Task: Create a task  Create a new online platform for online nutrition coaching , assign it to team member softage.4@softage.net in the project BlueChipper and update the status of the task to  On Track  , set the priority of the task to Low
Action: Mouse moved to (70, 47)
Screenshot: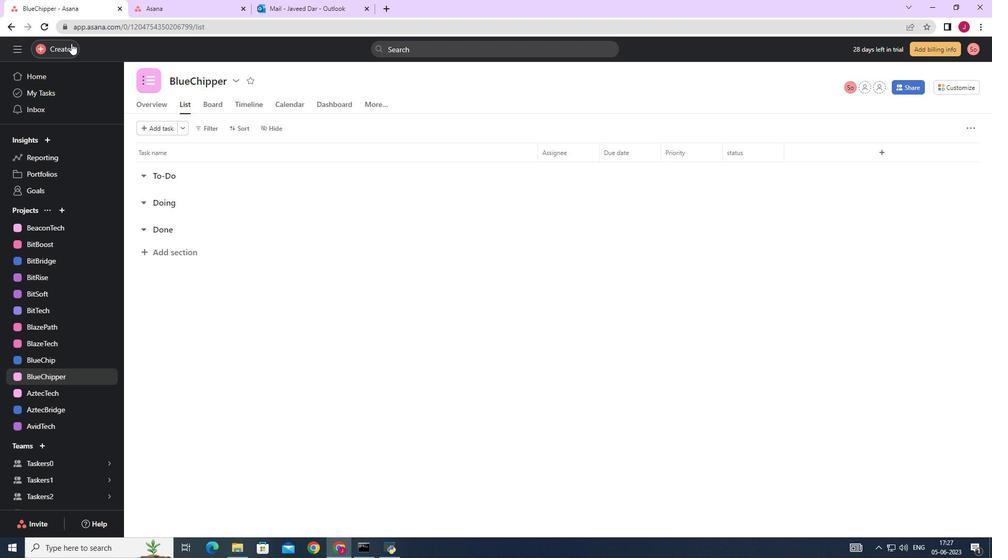 
Action: Mouse pressed left at (70, 47)
Screenshot: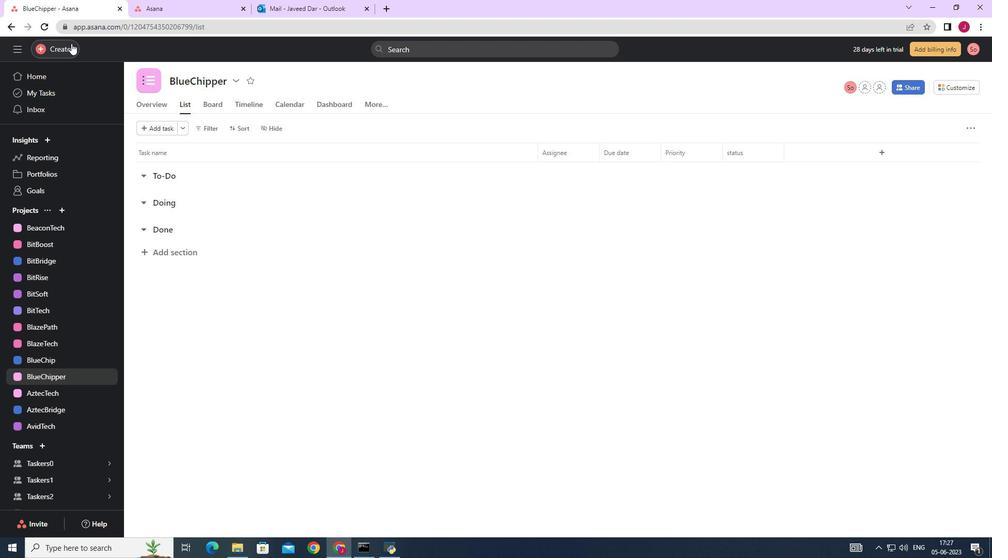 
Action: Mouse moved to (130, 53)
Screenshot: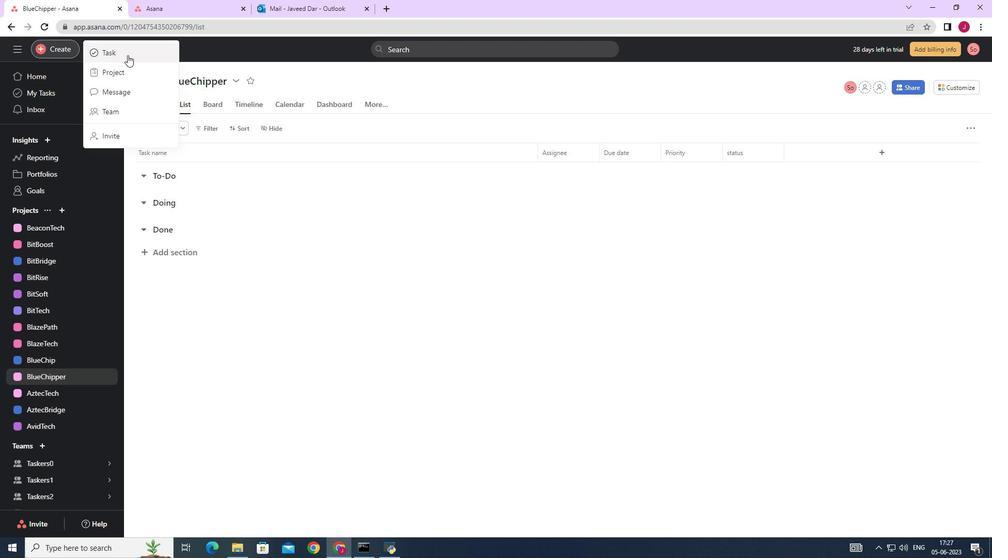 
Action: Mouse pressed left at (130, 53)
Screenshot: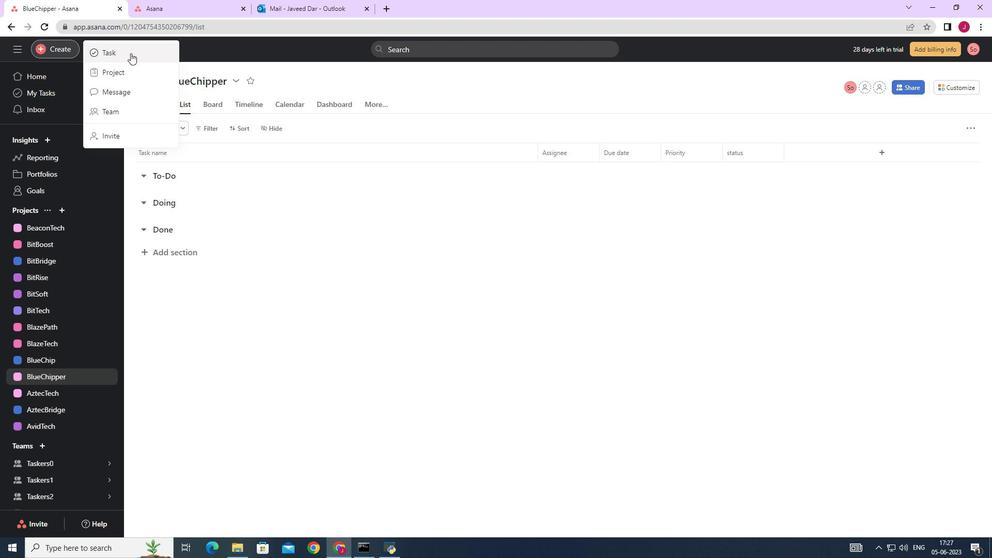 
Action: Mouse moved to (785, 343)
Screenshot: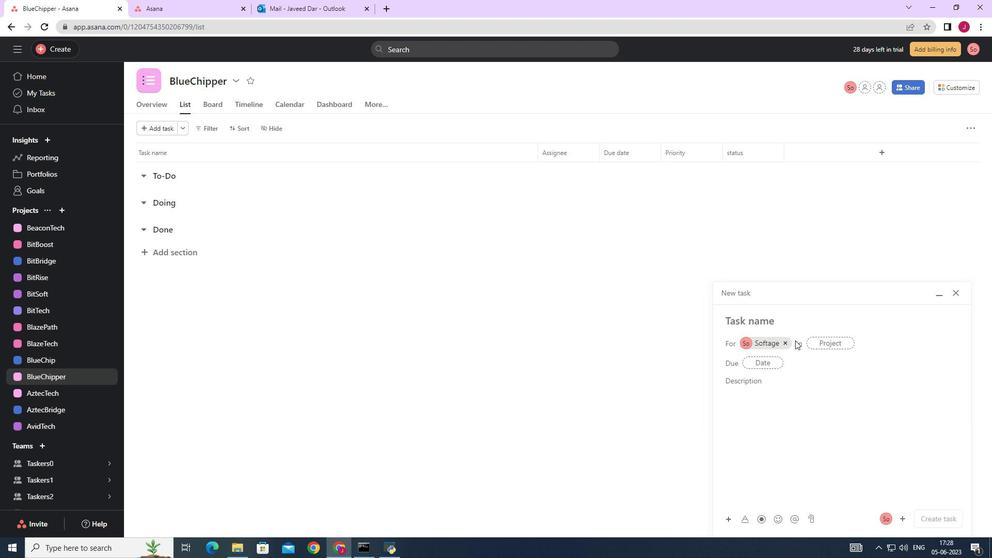 
Action: Mouse pressed left at (785, 343)
Screenshot: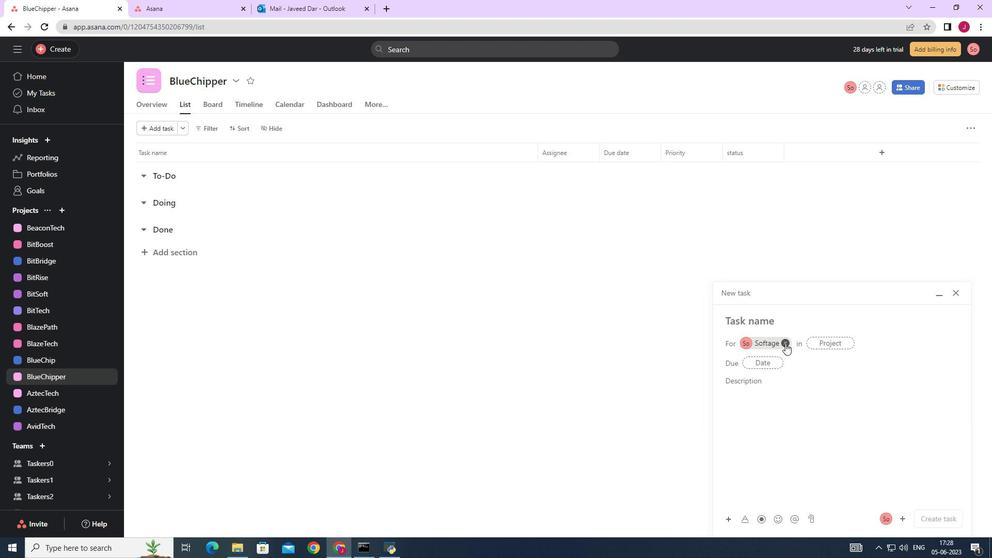
Action: Mouse moved to (737, 318)
Screenshot: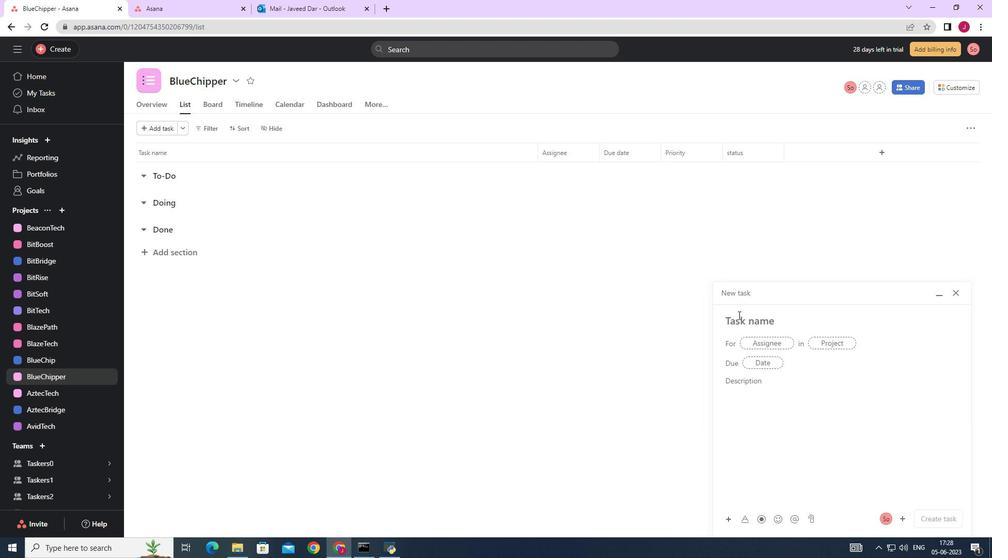 
Action: Mouse pressed left at (737, 318)
Screenshot: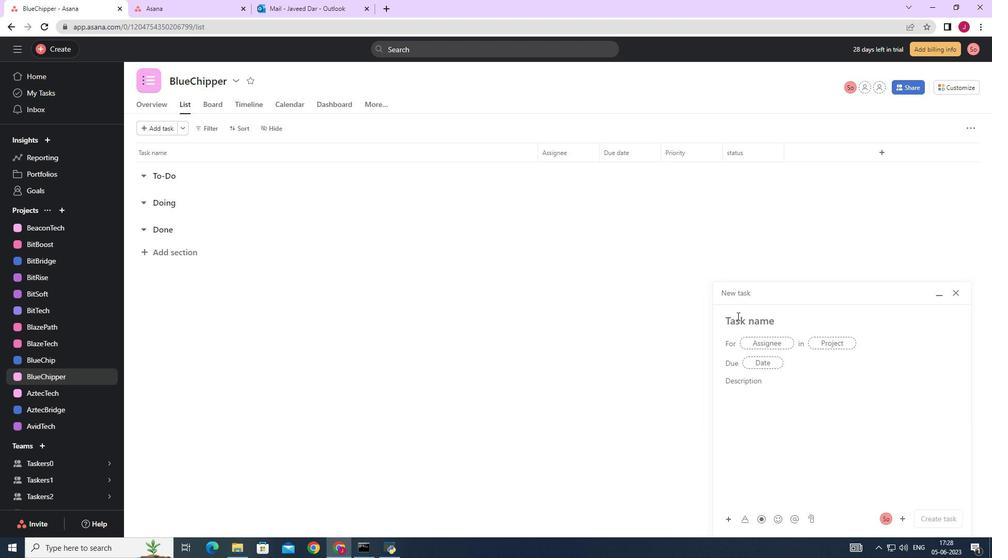 
Action: Key pressed <Key.caps_lock>C<Key.caps_lock>reate<Key.space>a<Key.space>new<Key.space>online<Key.space>platform<Key.space>for<Key.space>online<Key.space>nutition<Key.space><Key.left><Key.left><Key.left><Key.left><Key.left><Key.left>r<Key.right><Key.right><Key.right><Key.right><Key.right><Key.space>coaching,<Key.space>
Screenshot: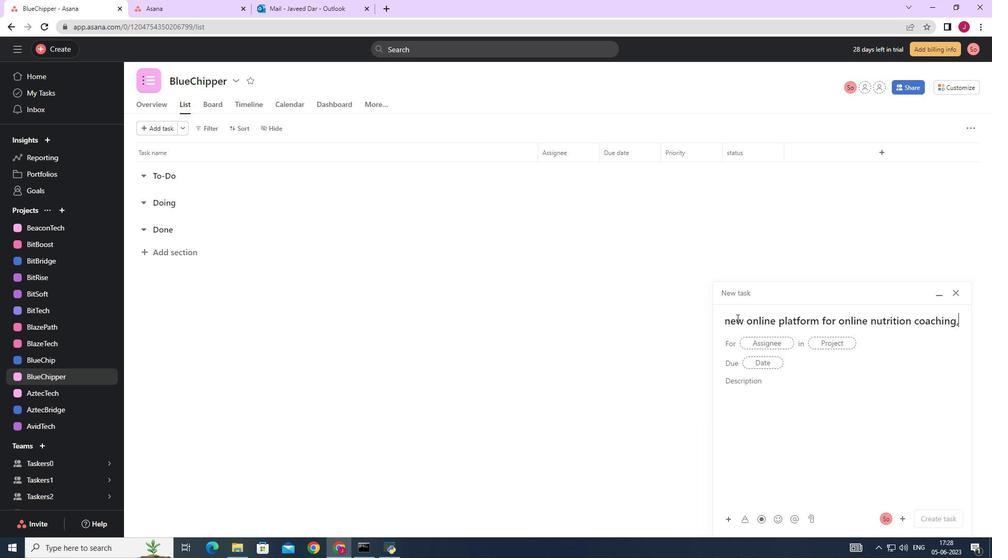 
Action: Mouse moved to (774, 343)
Screenshot: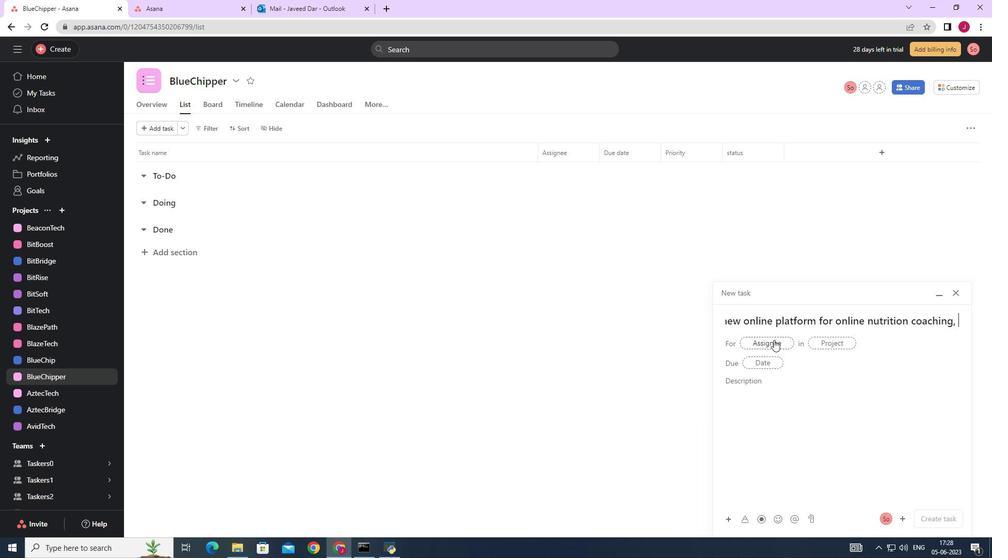 
Action: Mouse pressed left at (774, 343)
Screenshot: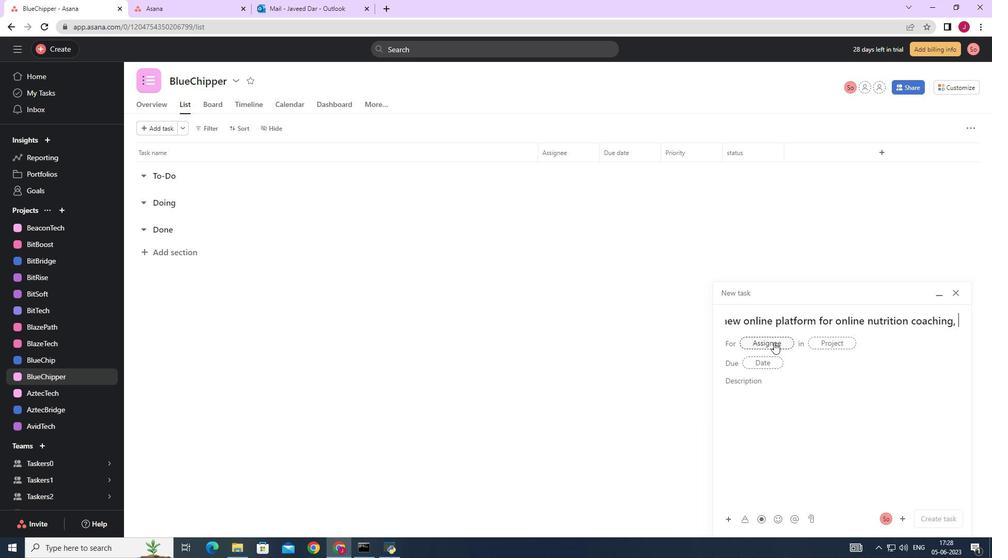 
Action: Key pressed softage.4
Screenshot: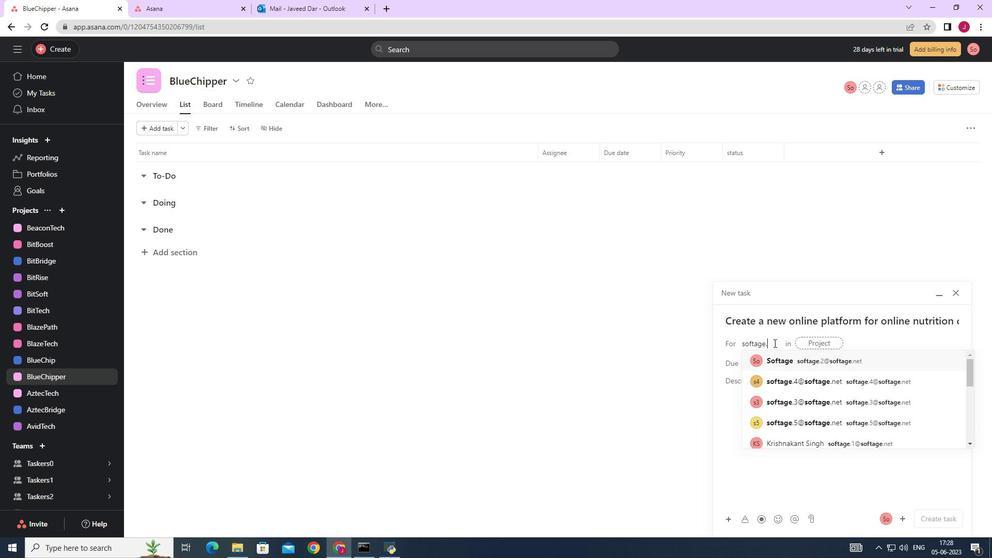 
Action: Mouse moved to (786, 361)
Screenshot: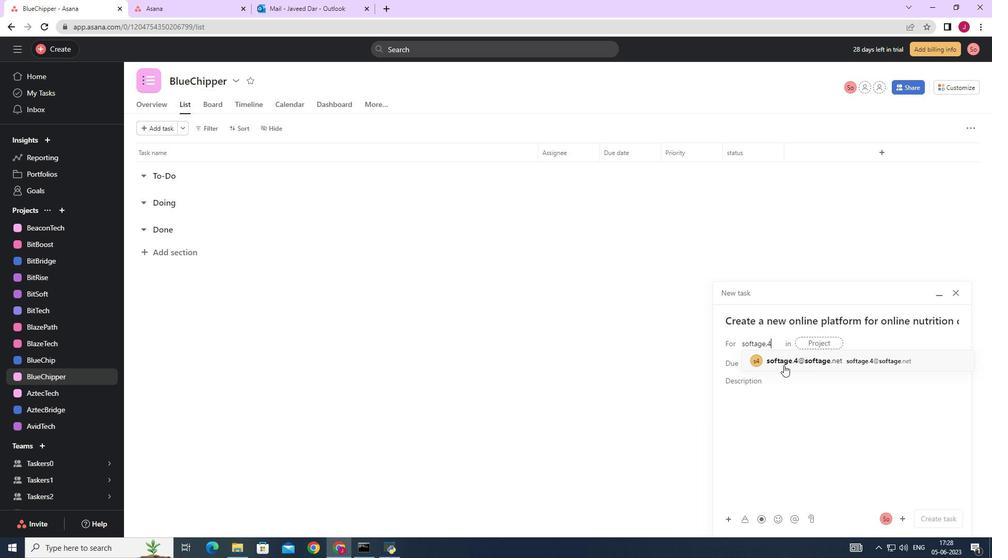 
Action: Mouse pressed left at (786, 361)
Screenshot: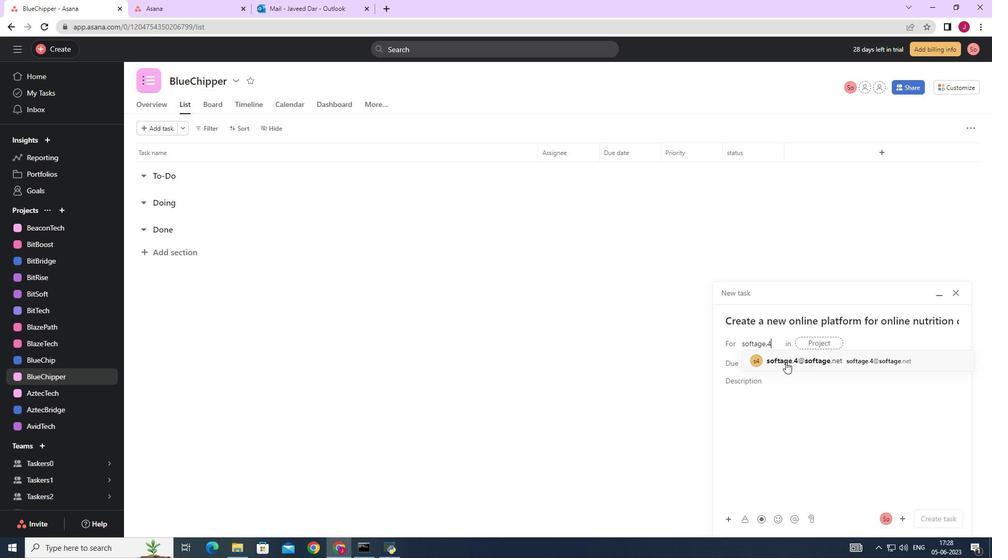 
Action: Mouse moved to (665, 358)
Screenshot: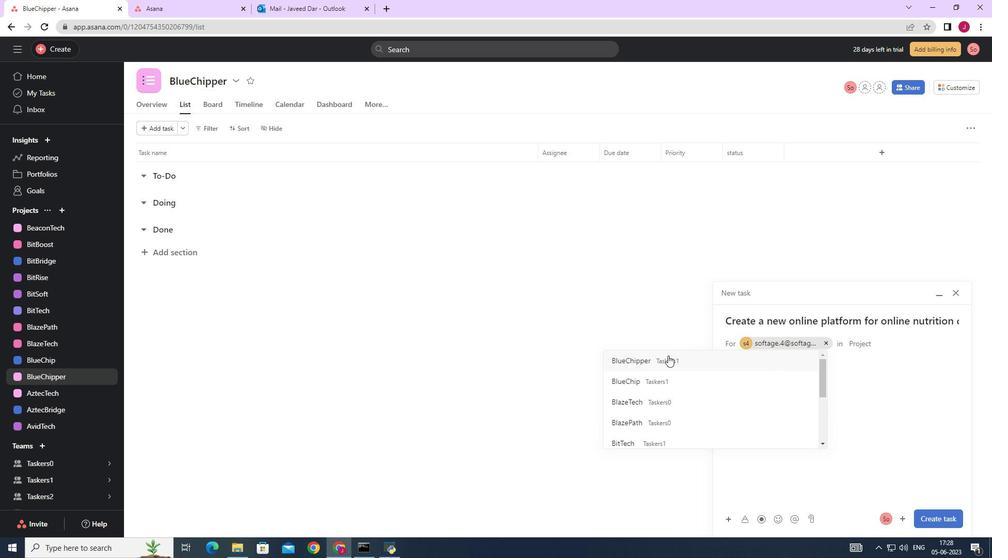 
Action: Mouse pressed left at (665, 358)
Screenshot: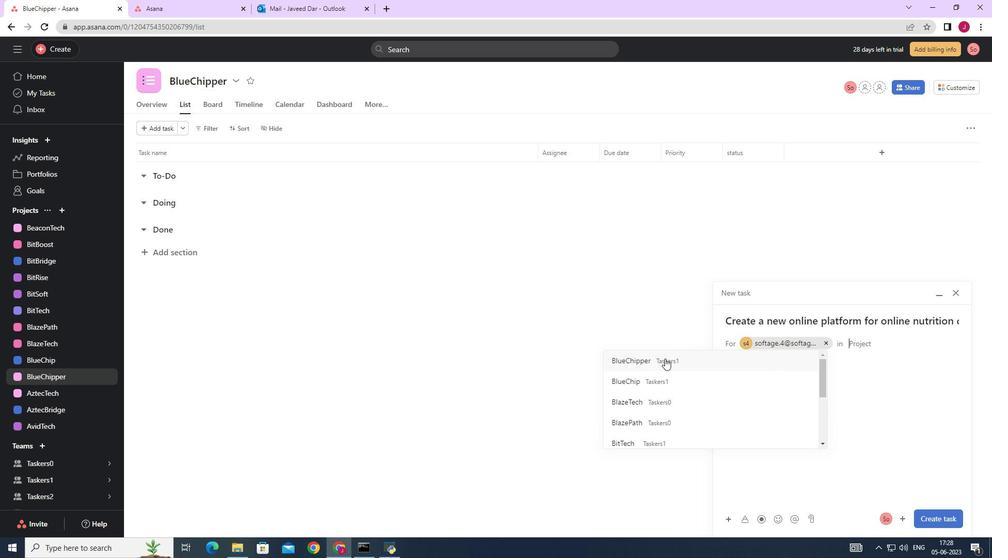 
Action: Mouse moved to (771, 382)
Screenshot: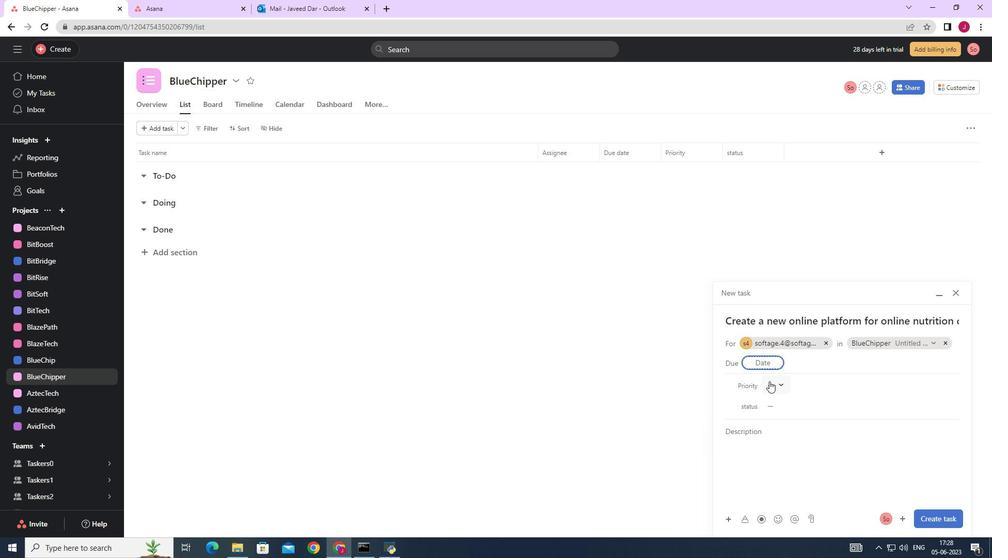 
Action: Mouse pressed left at (771, 382)
Screenshot: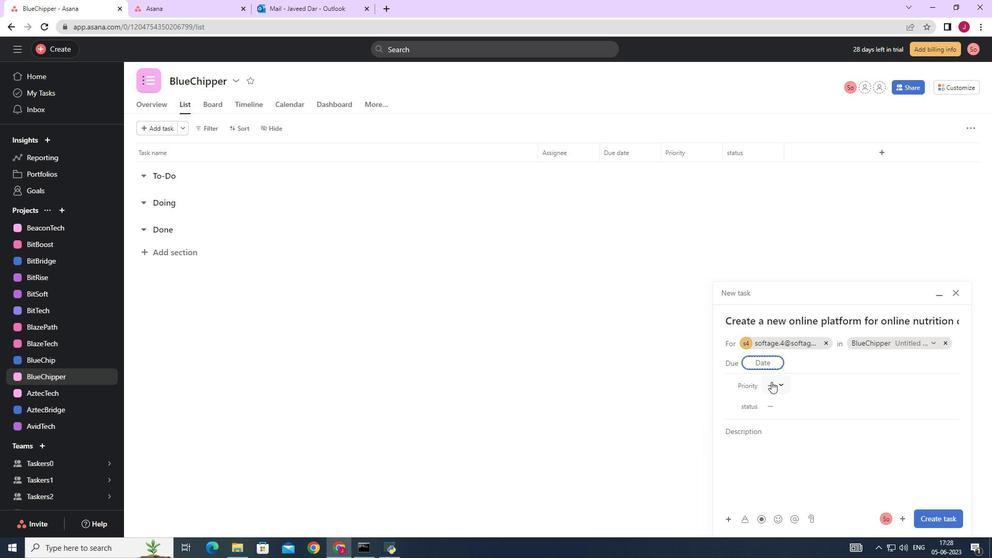 
Action: Mouse moved to (795, 454)
Screenshot: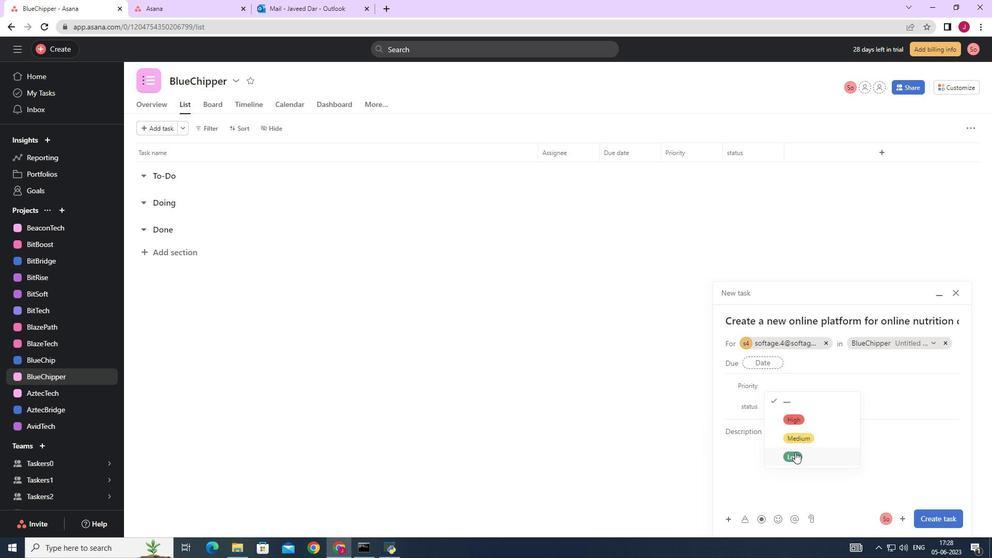 
Action: Mouse pressed left at (795, 454)
Screenshot: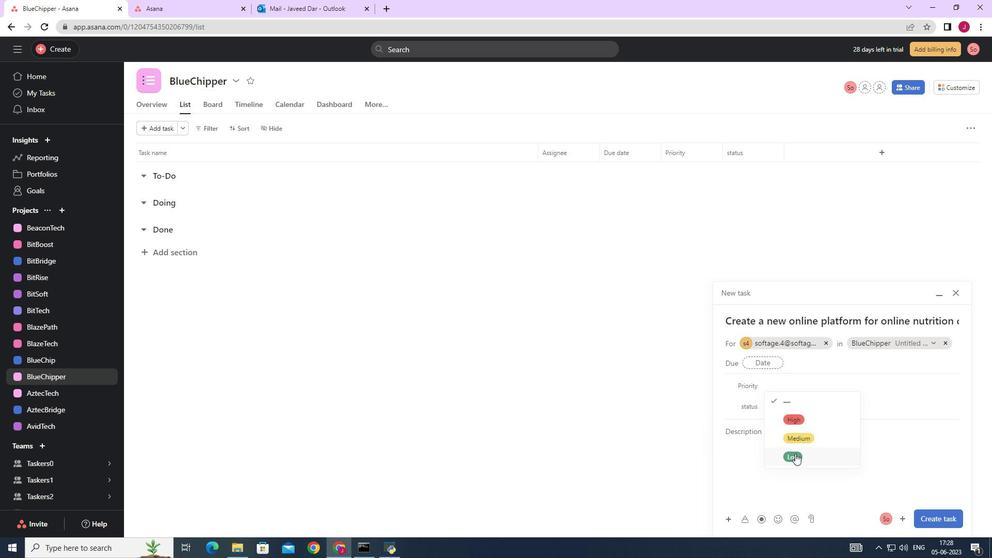 
Action: Mouse moved to (783, 403)
Screenshot: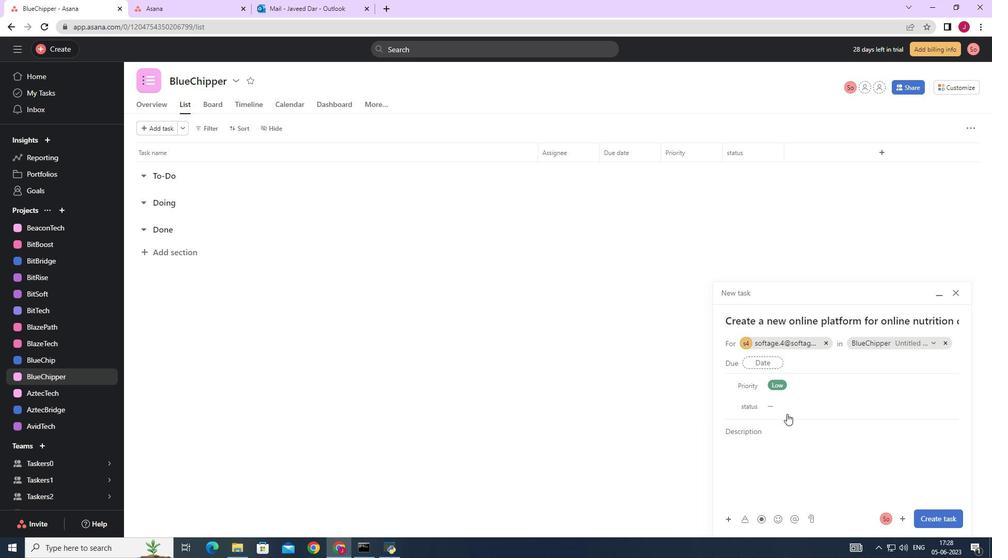 
Action: Mouse pressed left at (783, 403)
Screenshot: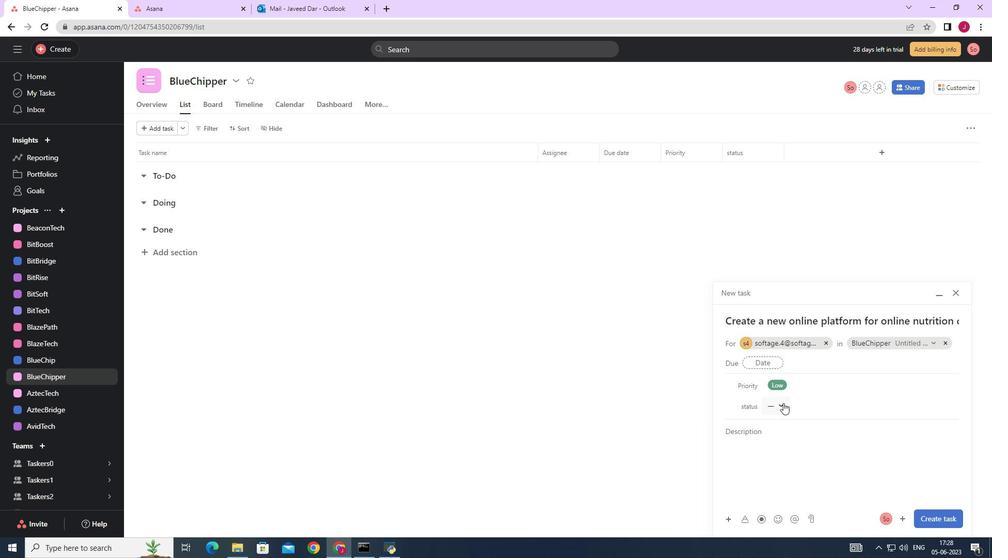 
Action: Mouse moved to (796, 438)
Screenshot: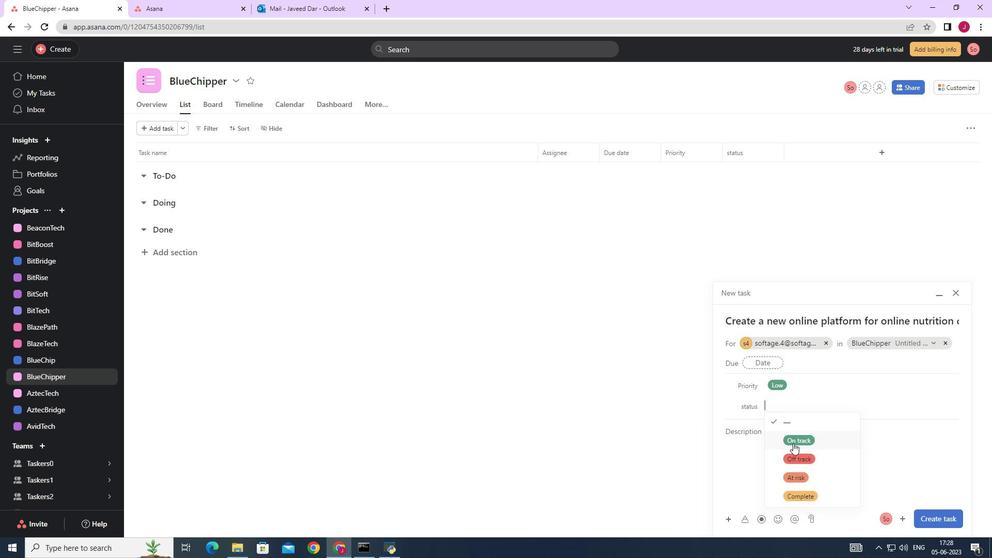 
Action: Mouse pressed left at (796, 438)
Screenshot: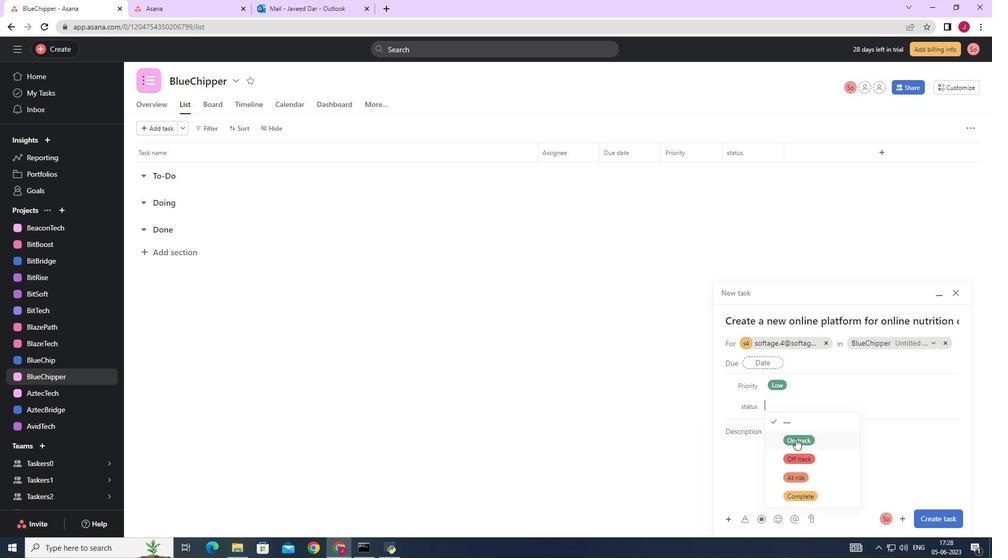 
Action: Mouse moved to (926, 519)
Screenshot: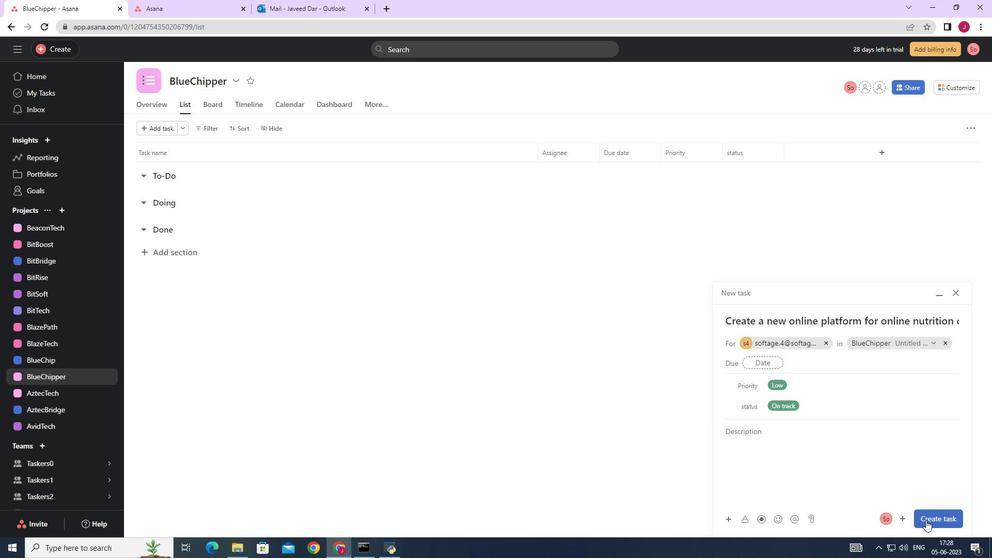 
Action: Mouse pressed left at (926, 519)
Screenshot: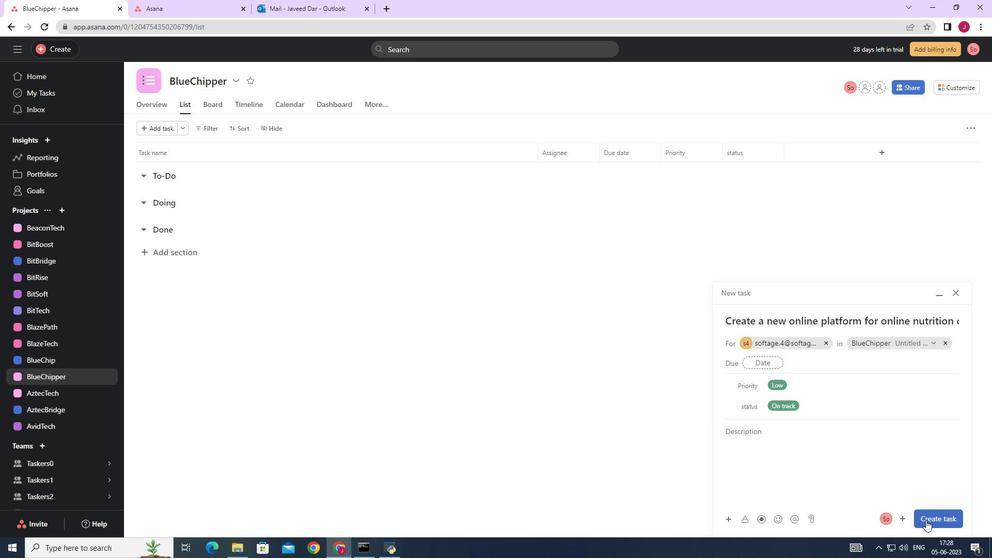 
Action: Mouse moved to (777, 393)
Screenshot: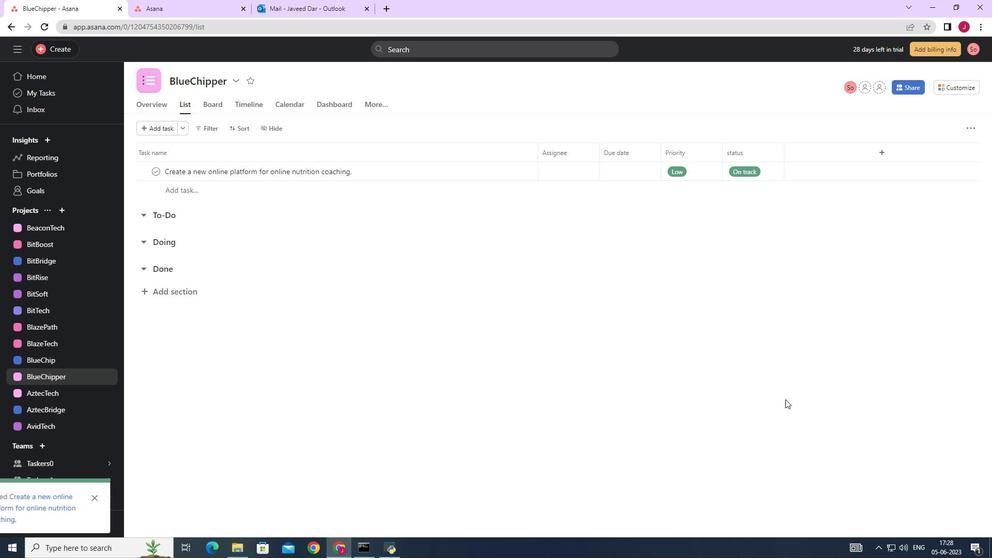 
